 Task: Add an event with the title Project Lessons Learned Discussion, date '2023/10/15', time 9:15 AM to 11:15 AMand add a description: The Interview with Aman is a structured and focused conversation aimed at assessing their qualifications, skills, and suitability for a specific job role or position within the organization. The interview provides an opportunity for the hiring team to gather valuable information about the candidate's experience, abilities, and potential cultural fit., put the event into Green category . Add location for the event as: 654 Marais District, Paris, France, logged in from the account softage.3@softage.netand send the event invitation to softage.4@softage.net and softage.5@softage.net. Set a reminder for the event 12 hour before
Action: Mouse moved to (84, 90)
Screenshot: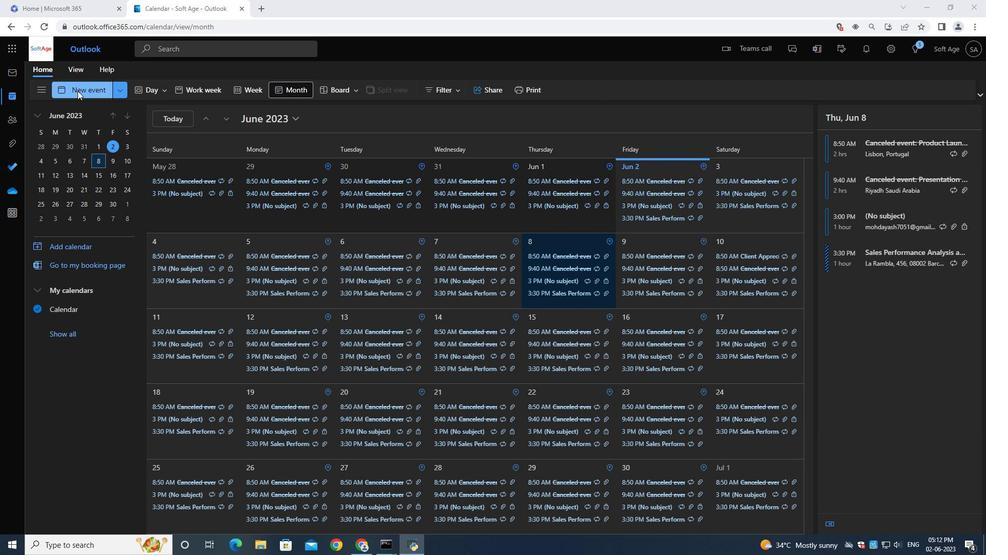 
Action: Mouse pressed left at (84, 90)
Screenshot: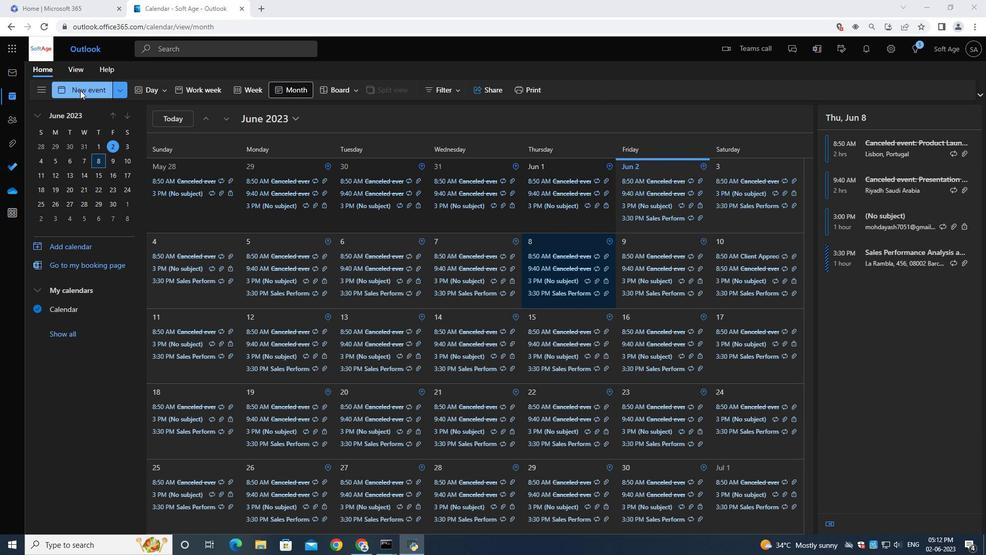 
Action: Mouse moved to (284, 155)
Screenshot: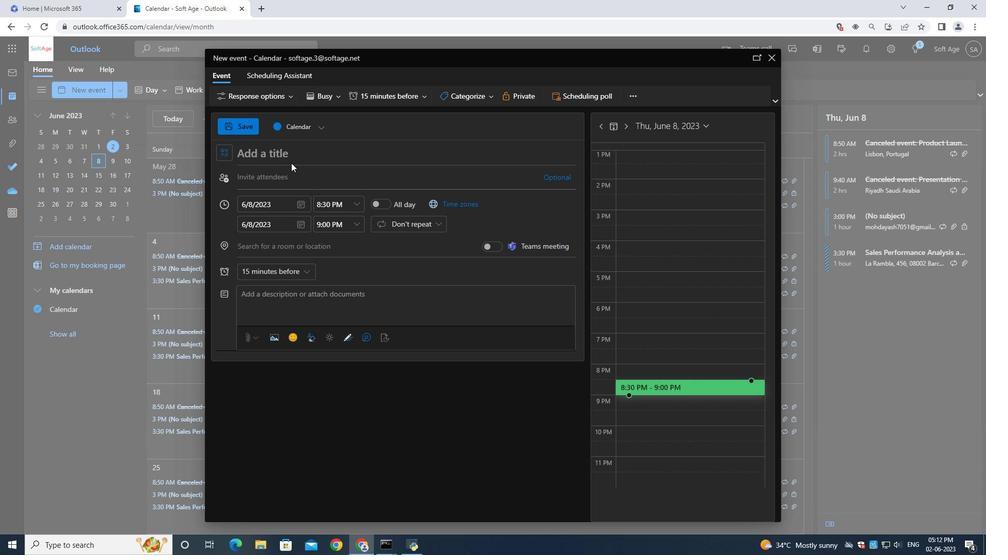 
Action: Mouse pressed left at (284, 155)
Screenshot: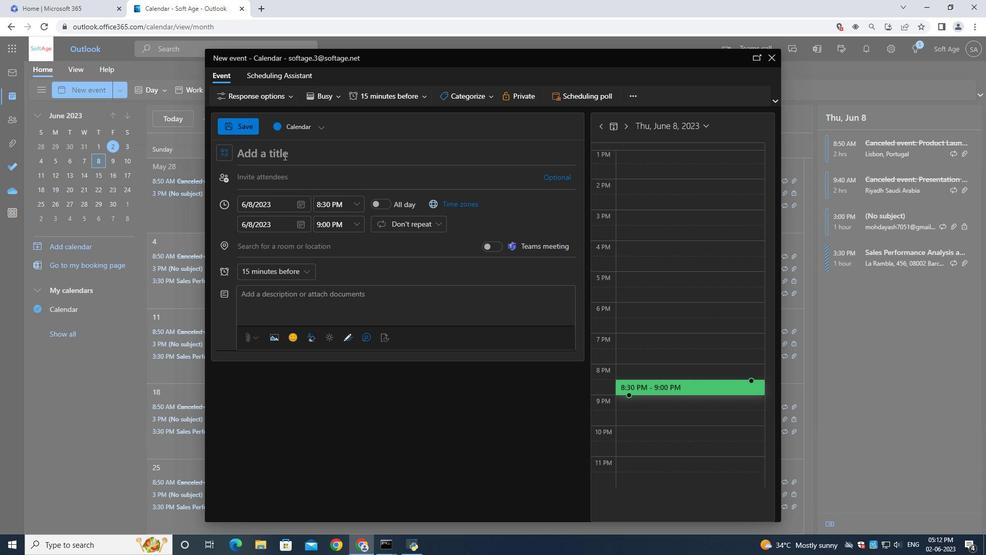 
Action: Mouse moved to (284, 155)
Screenshot: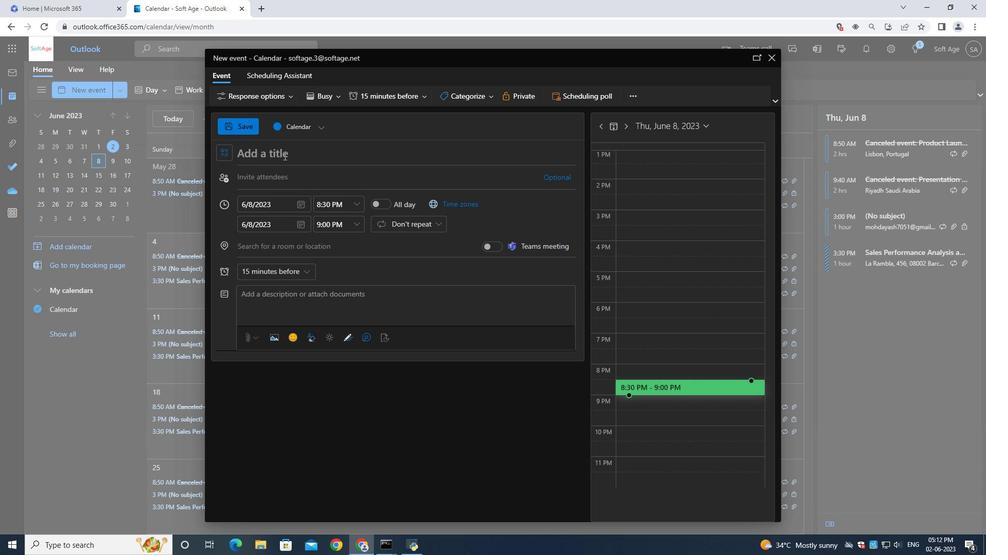 
Action: Key pressed <Key.shift>Project<Key.space><Key.shift>Lessons<Key.space><Key.shift>Learned<Key.space><Key.shift>Discussion
Screenshot: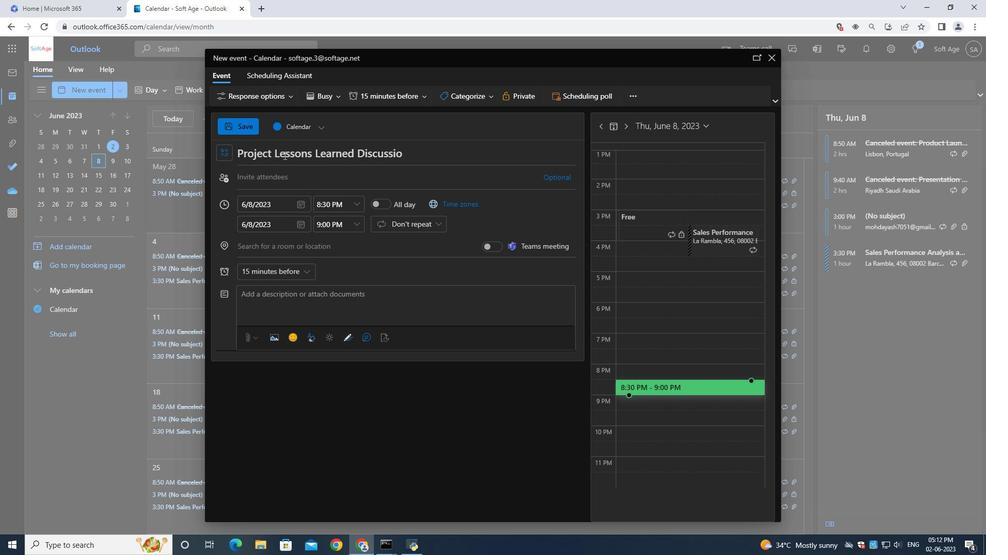 
Action: Mouse moved to (298, 207)
Screenshot: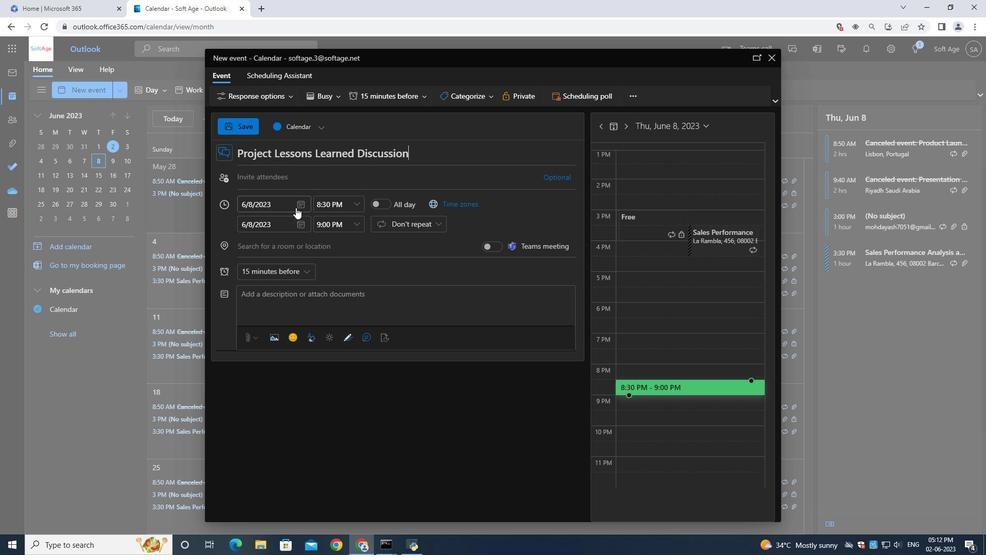 
Action: Mouse pressed left at (298, 207)
Screenshot: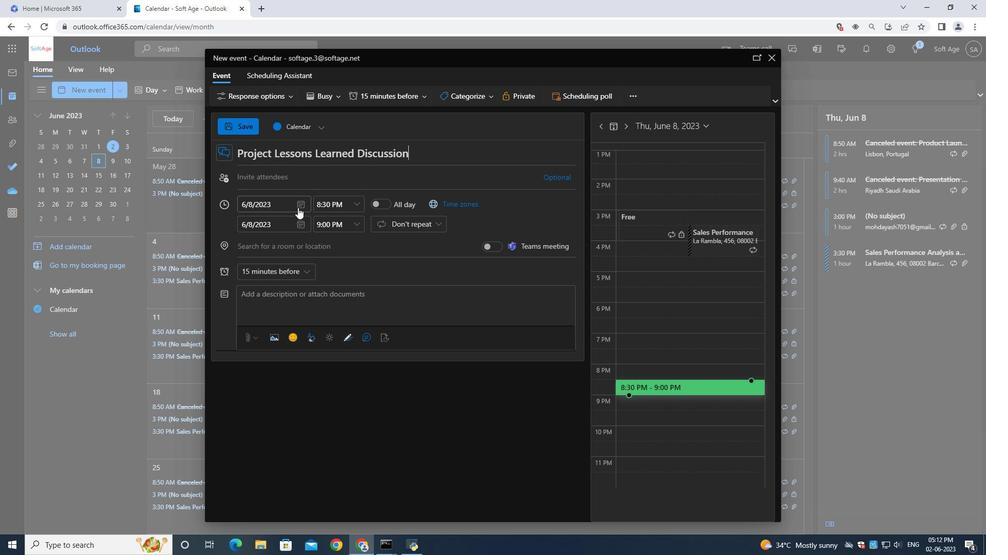 
Action: Mouse moved to (332, 223)
Screenshot: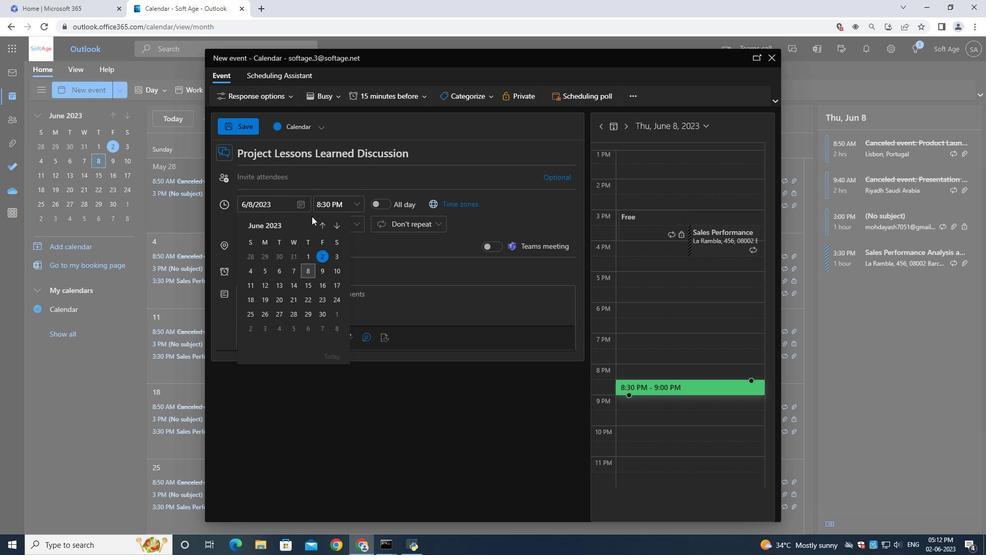 
Action: Mouse pressed left at (332, 223)
Screenshot: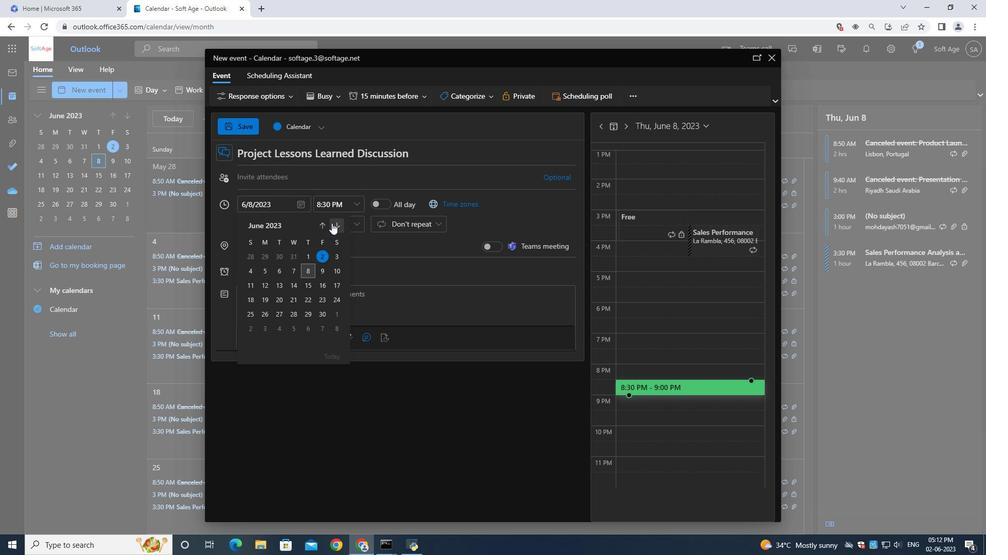 
Action: Mouse pressed left at (332, 223)
Screenshot: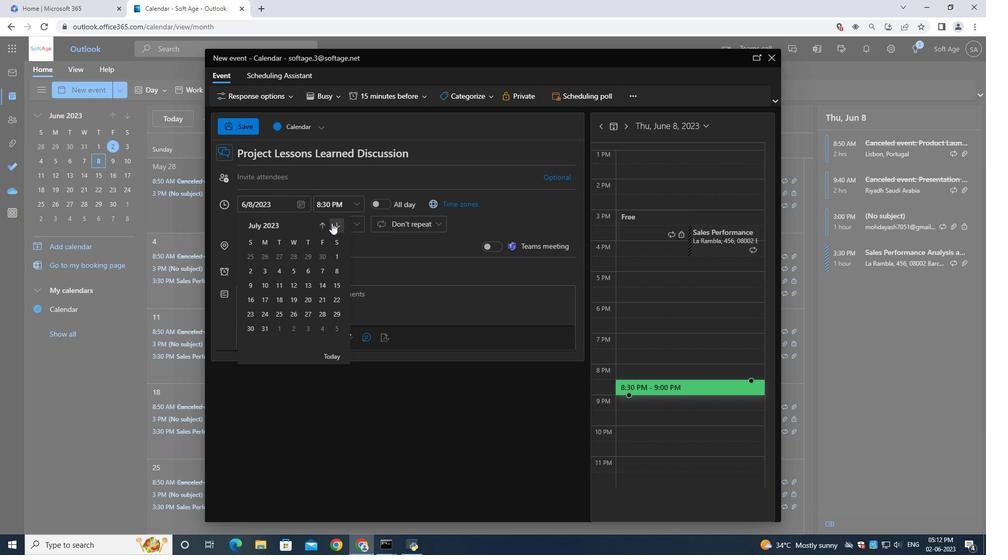 
Action: Mouse pressed left at (332, 223)
Screenshot: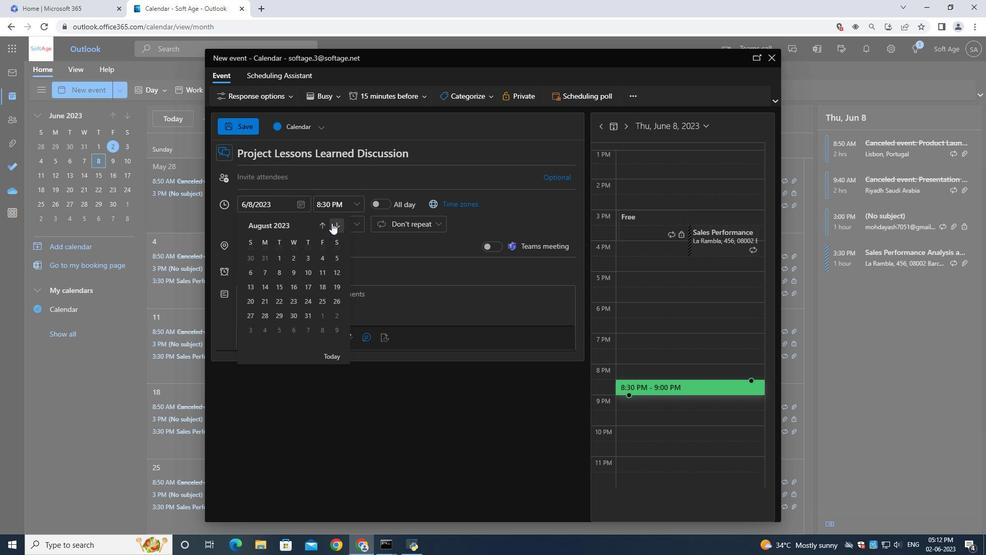
Action: Mouse pressed left at (332, 223)
Screenshot: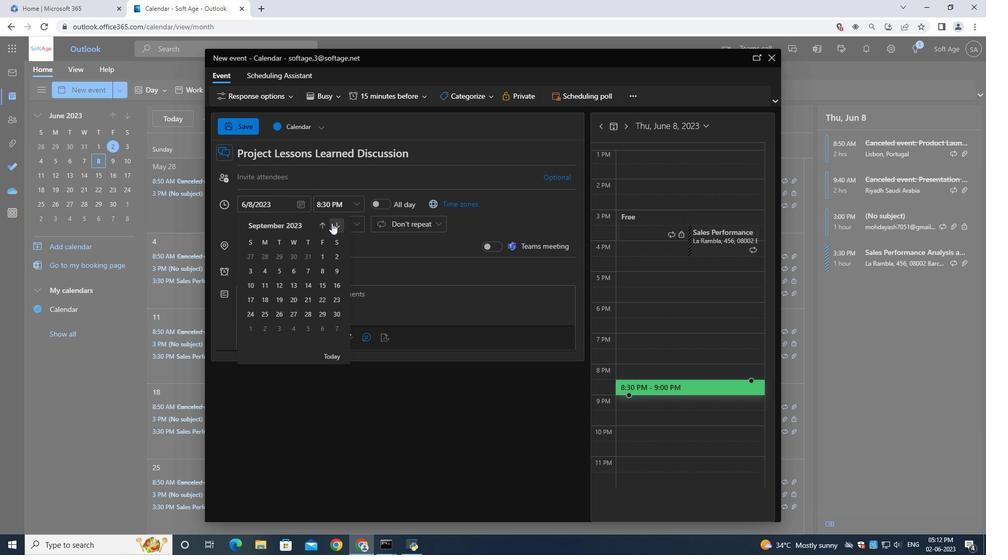 
Action: Mouse moved to (248, 286)
Screenshot: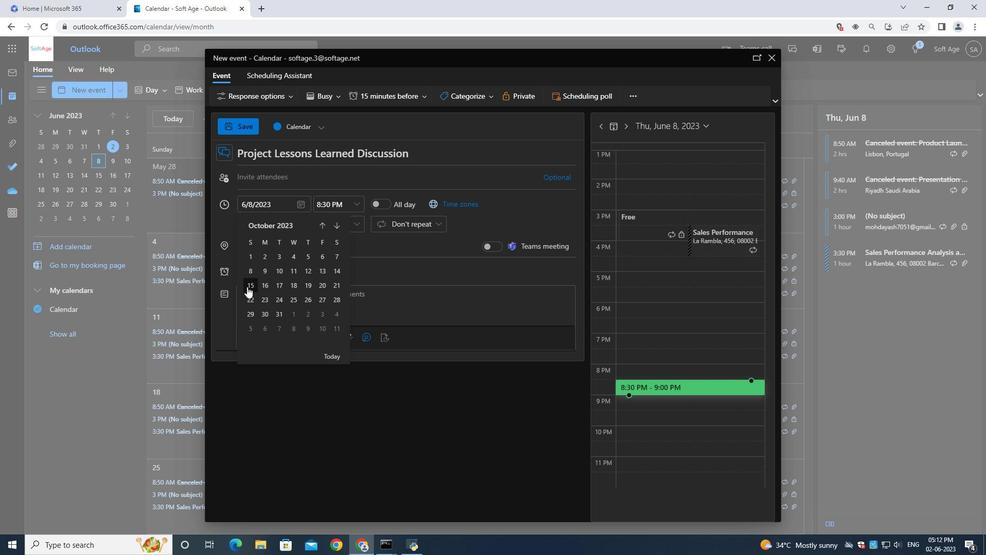 
Action: Mouse pressed left at (248, 286)
Screenshot: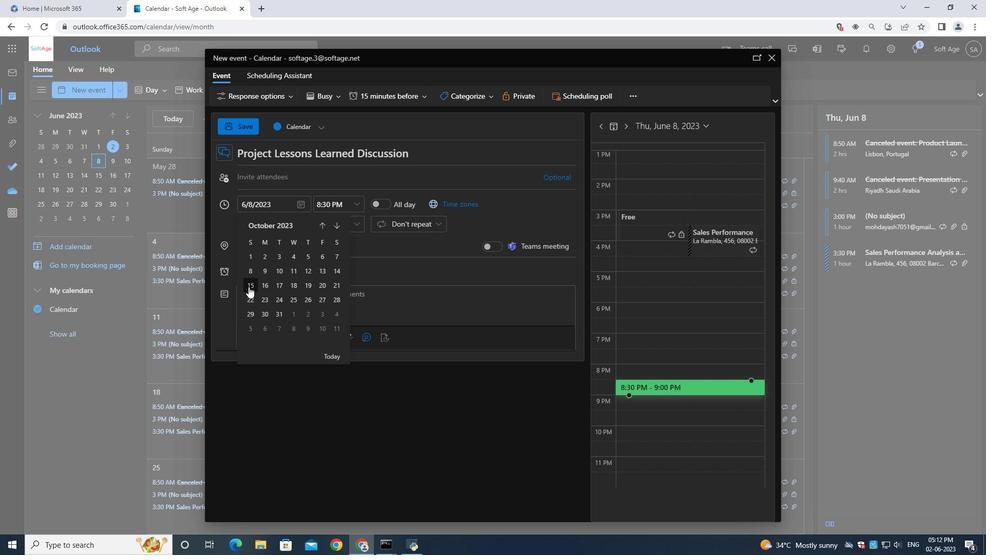 
Action: Mouse moved to (333, 207)
Screenshot: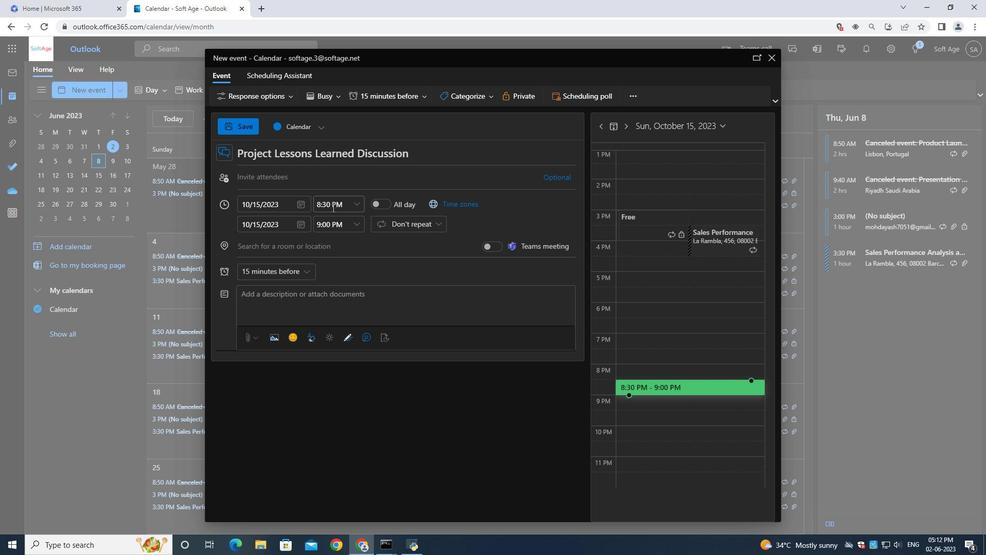
Action: Mouse pressed left at (333, 207)
Screenshot: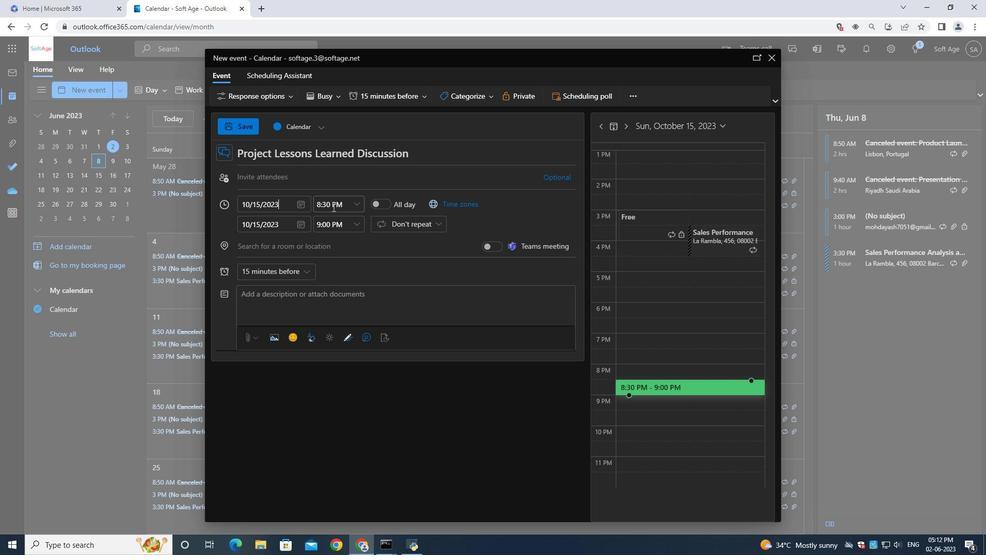 
Action: Key pressed 9<Key.shift_r>:15<Key.shift>AM
Screenshot: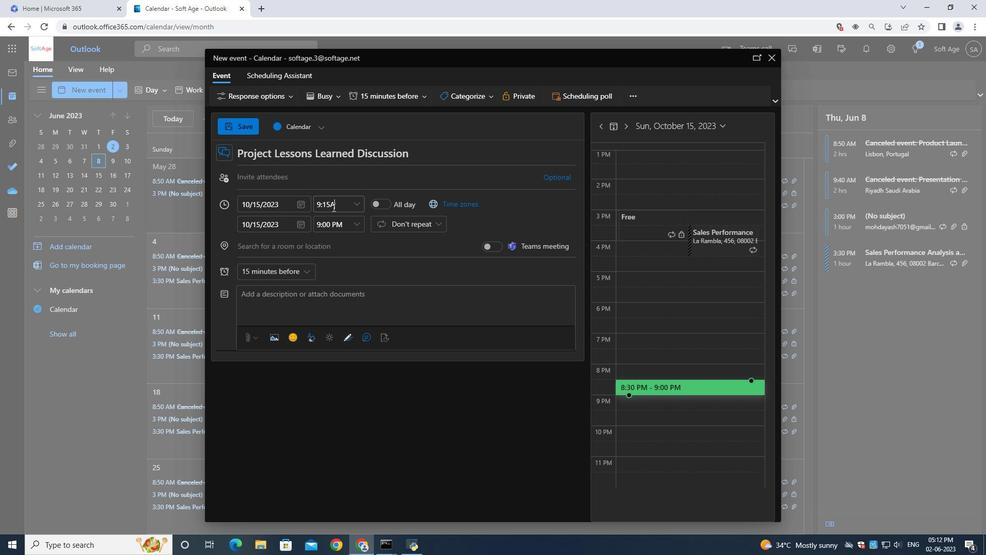 
Action: Mouse moved to (336, 223)
Screenshot: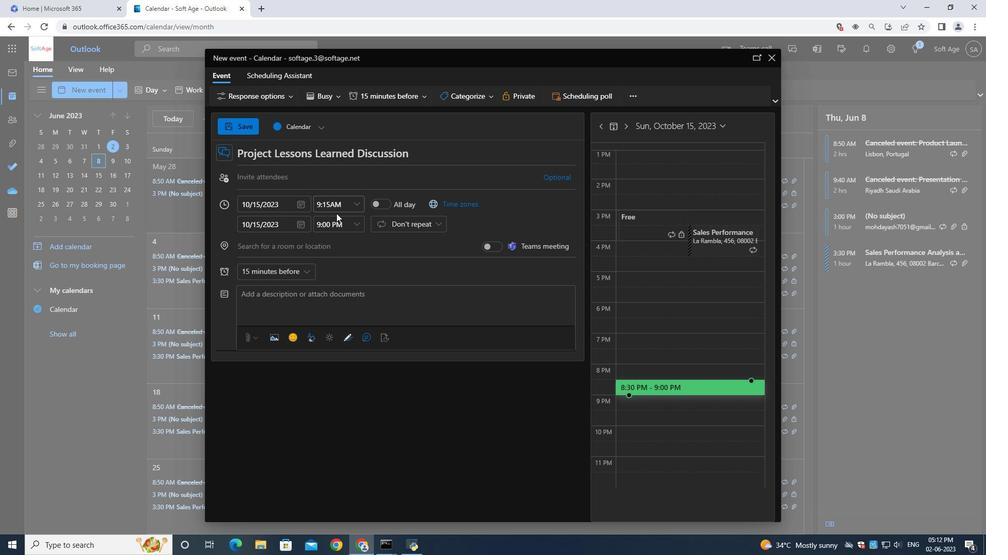 
Action: Mouse pressed left at (336, 223)
Screenshot: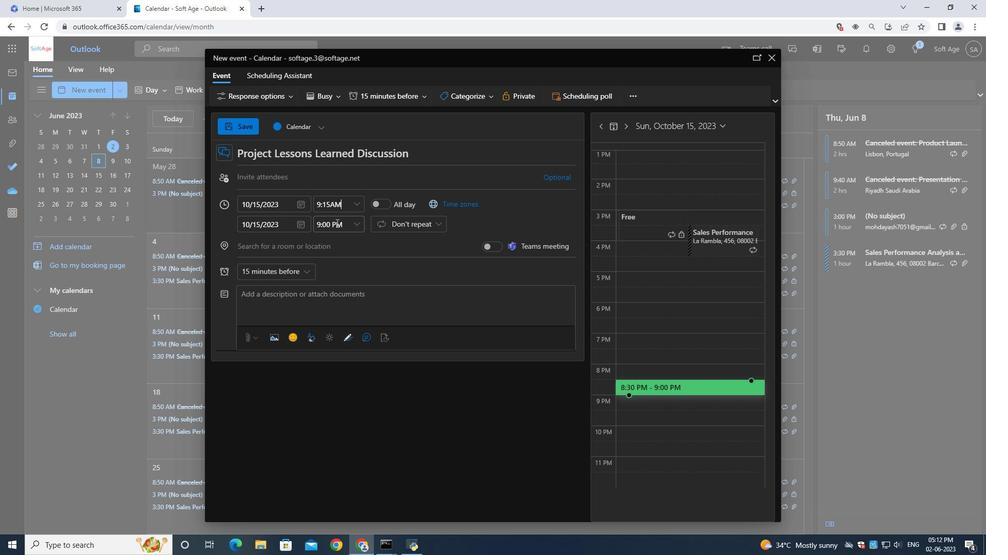
Action: Key pressed 11<Key.shift_r>:15<Key.shift>AM
Screenshot: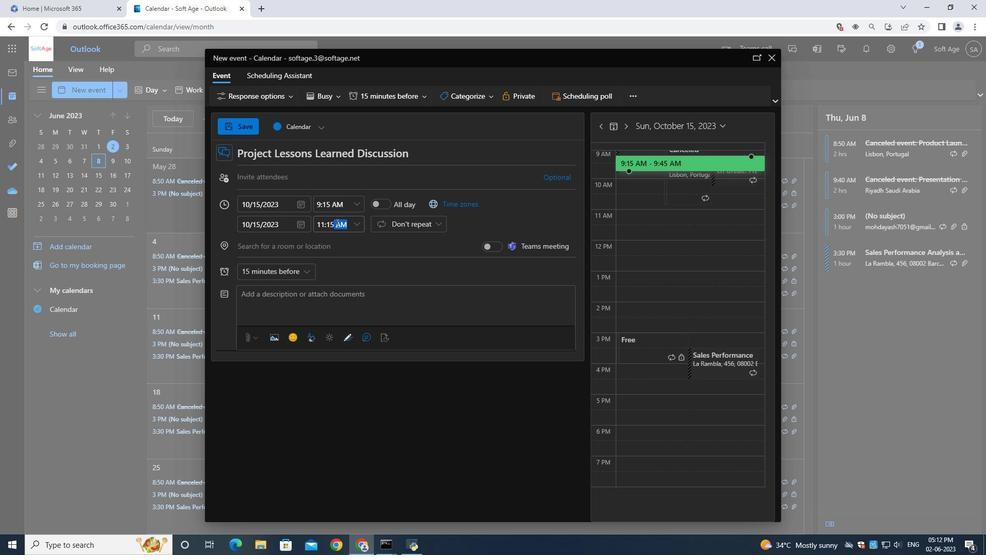 
Action: Mouse moved to (272, 296)
Screenshot: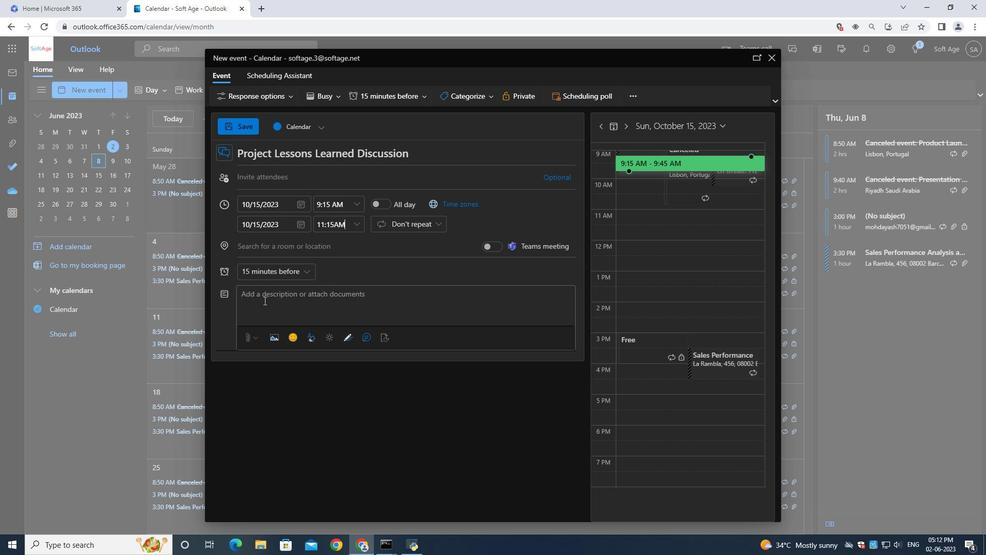 
Action: Mouse pressed left at (272, 296)
Screenshot: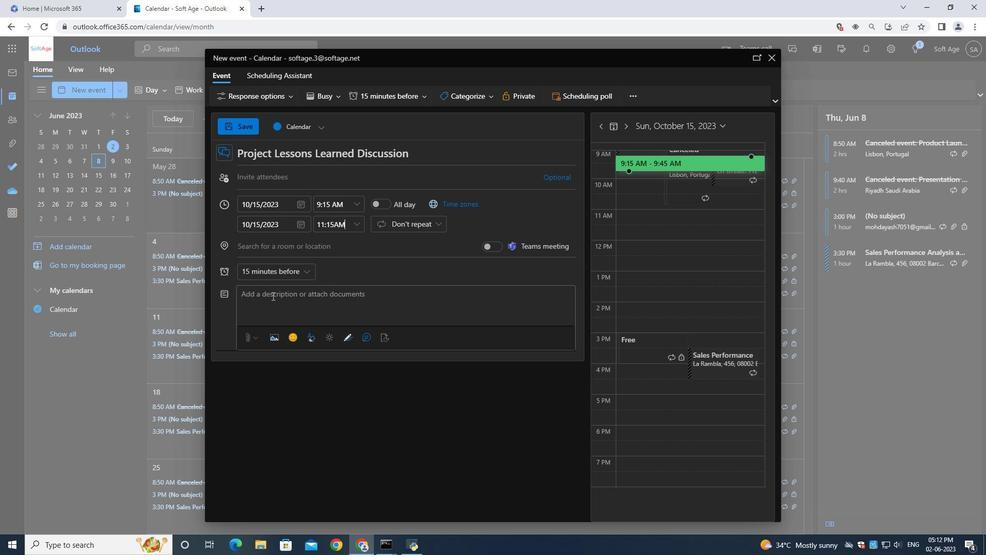 
Action: Key pressed <Key.shift>The<Key.space><Key.shift>Interview<Key.space>with<Key.space><Key.shift><Key.shift><Key.shift><Key.shift><Key.shift><Key.shift><Key.shift><Key.shift><Key.shift><Key.shift><Key.shift><Key.shift>Aman<Key.space>is<Key.space>a<Key.space>structured<Key.space>and<Key.space>focused<Key.space>conversation<Key.space>aimed<Key.space>at<Key.space>assessing<Key.space>their<Key.space>qualifications,<Key.space><Key.shift>S<Key.backspace>skills,a<Key.backspace><Key.space>and<Key.space>suitability<Key.space>for<Key.space>a<Key.space>specific<Key.space>job<Key.space>role<Key.space>or<Key.space>position<Key.space>within<Key.space>the<Key.space>organization.<Key.space><Key.shift>The<Key.space>inter==<Key.backspace><Key.backspace><Key.backspace><Key.backspace><Key.backspace><Key.backspace><Key.backspace><Key.shift>Interview<Key.space>provides<Key.space>an<Key.space>opportunity<Key.space>for<Key.space>hiring<Key.space>team<Key.space>to<Key.space>gather<Key.space>valuable<Key.space>information<Key.space>about<Key.space>the<Key.space>candidate's<Key.space>experience,<Key.space>abilities<Key.space><Key.backspace>,<Key.space>and<Key.space>potential<Key.space>cil<Key.backspace><Key.backspace>ultural<Key.space>fit.
Screenshot: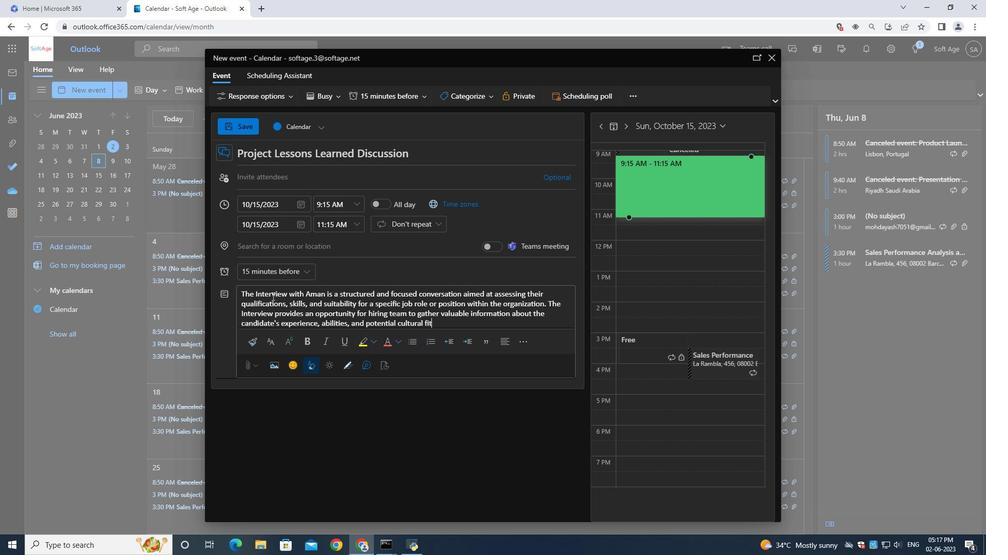 
Action: Mouse moved to (467, 89)
Screenshot: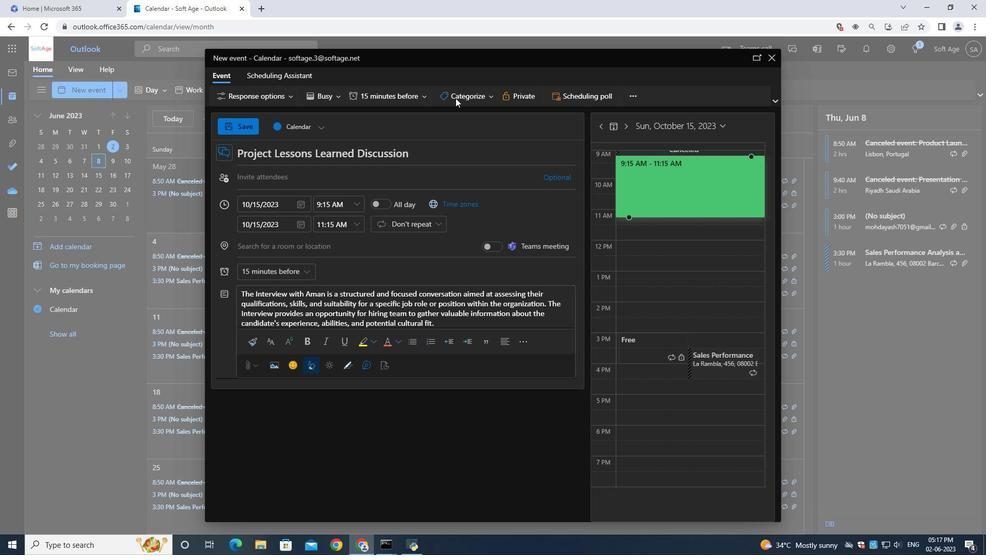 
Action: Mouse pressed left at (467, 89)
Screenshot: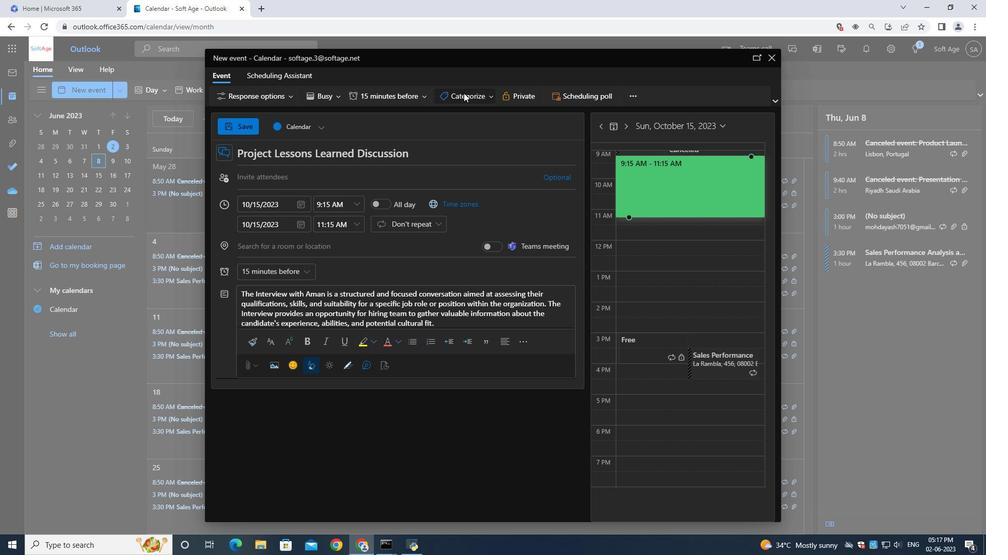 
Action: Mouse moved to (465, 127)
Screenshot: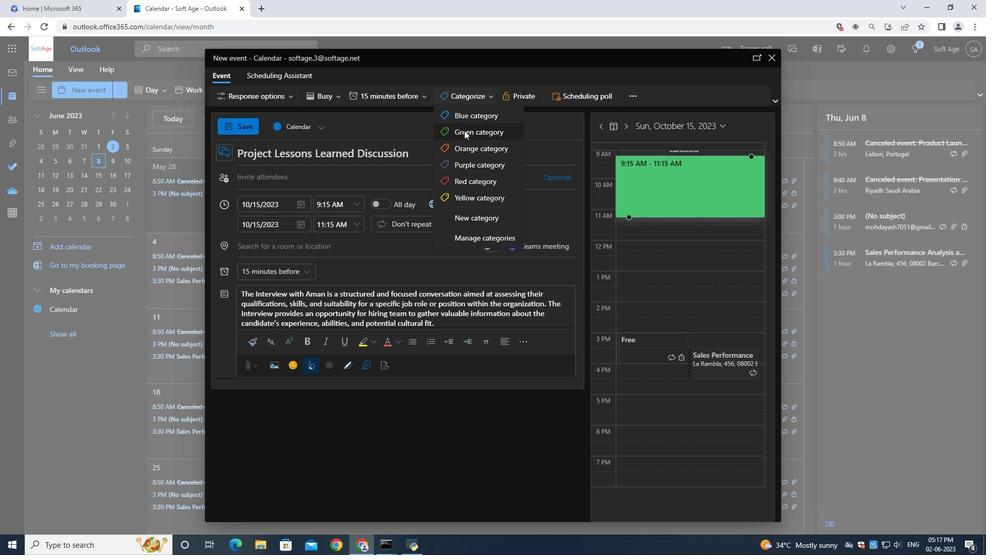 
Action: Mouse pressed left at (465, 127)
Screenshot: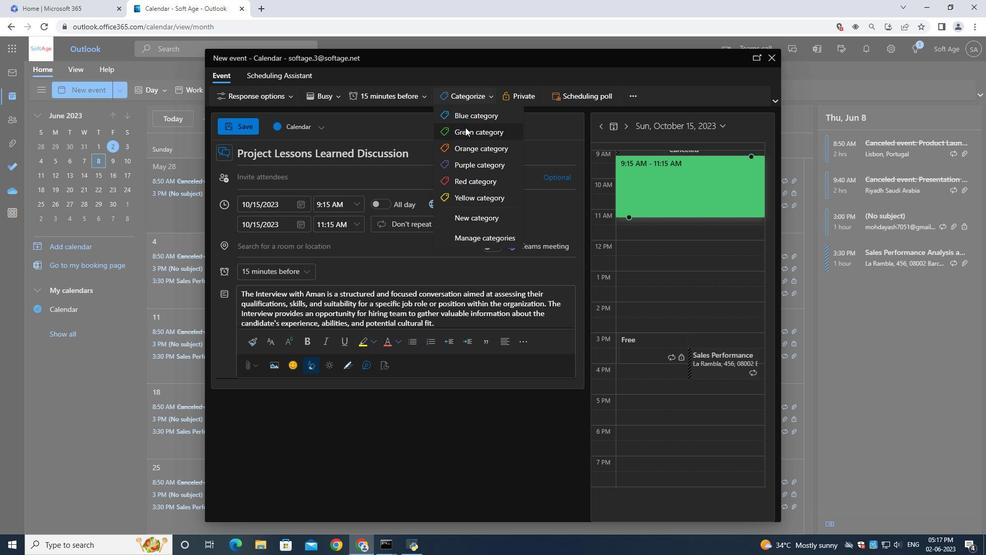 
Action: Mouse moved to (262, 246)
Screenshot: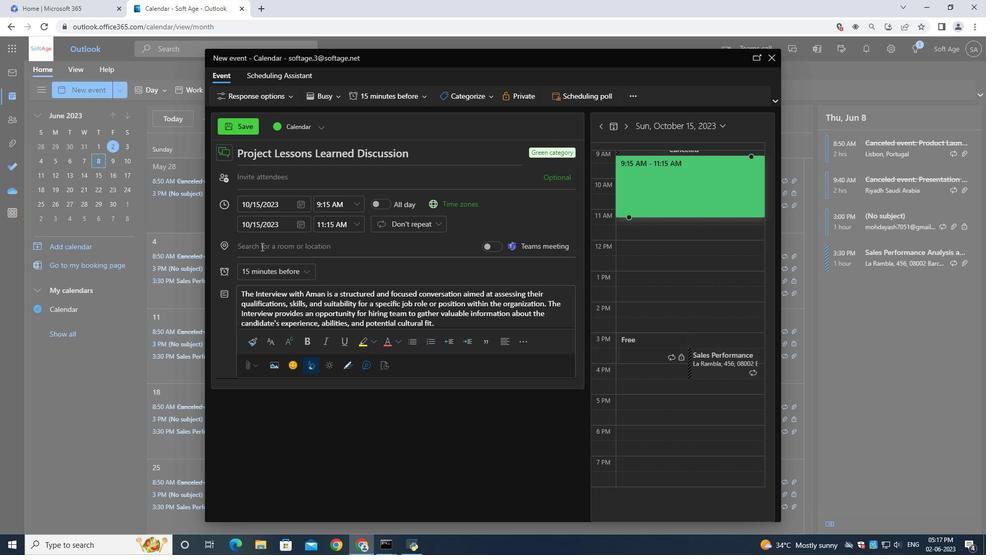 
Action: Mouse pressed left at (262, 246)
Screenshot: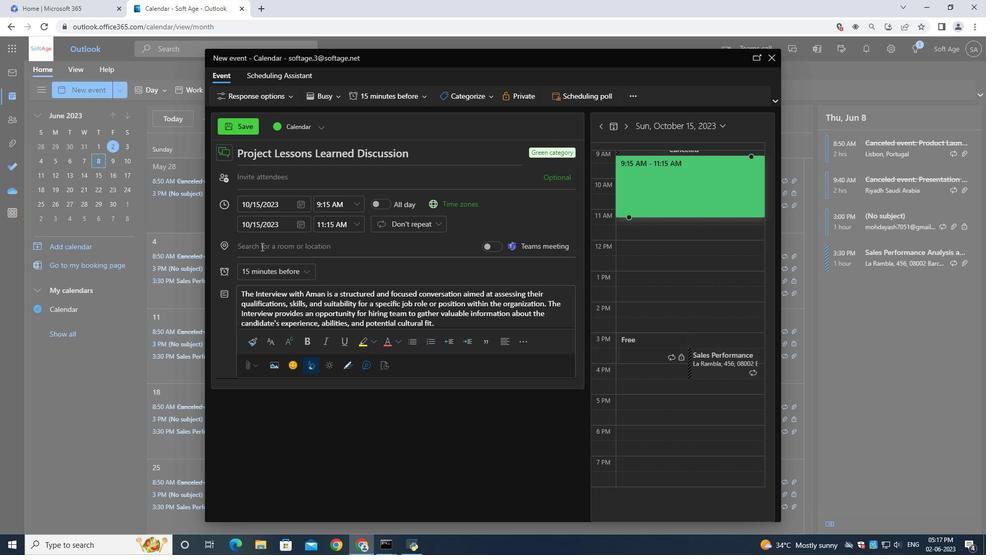 
Action: Key pressed 654<Key.space><Key.shift>MAr<Key.backspace><Key.backspace>arais<Key.space><Key.shift>Sistict<Key.backspace><Key.backspace><Key.backspace><Key.backspace><Key.backspace><Key.backspace><Key.backspace><Key.shift>D
Screenshot: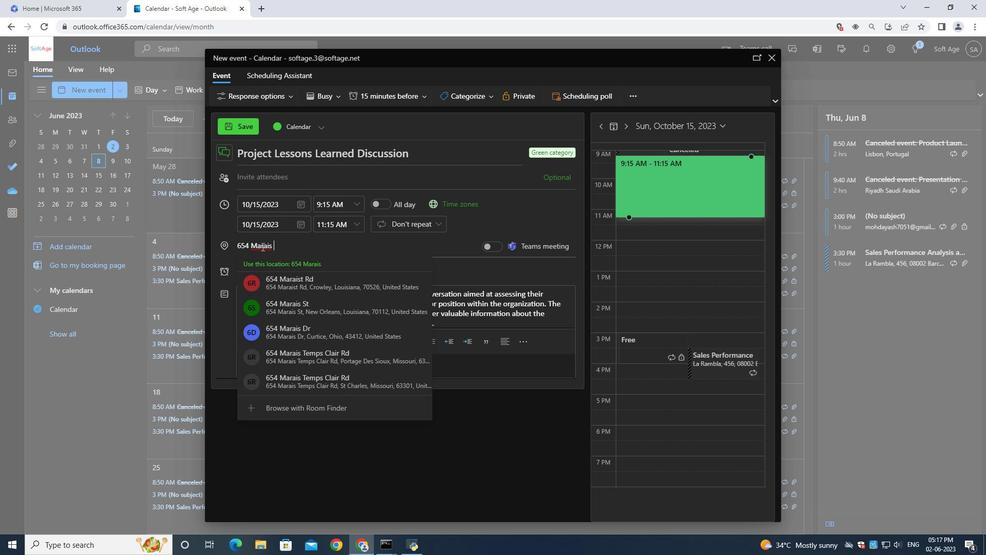 
Action: Mouse moved to (328, 241)
Screenshot: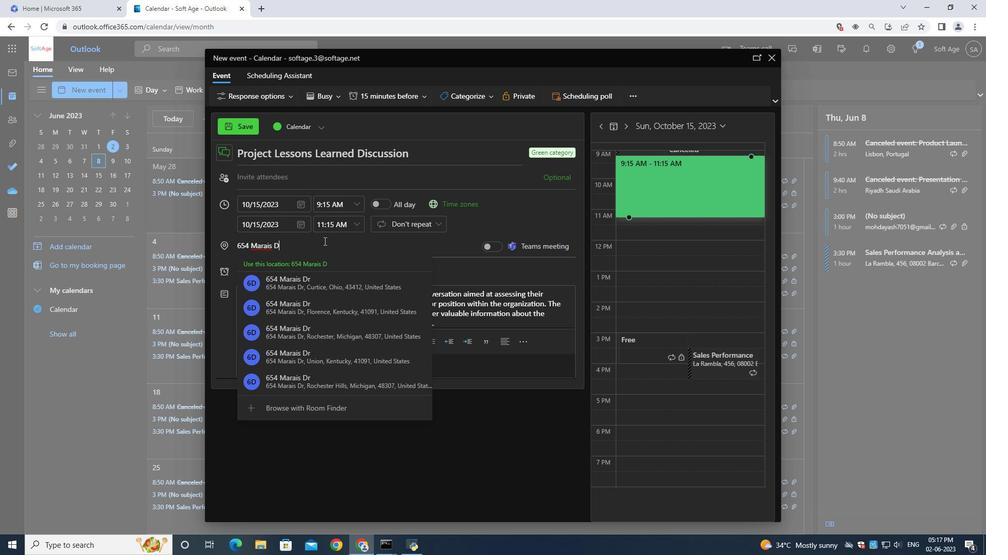 
Action: Key pressed <Key.backspace><Key.backspace><Key.backspace><Key.backspace>is<Key.space><Key.shift><Key.shift><Key.shift><Key.shift><Key.shift><Key.shift><Key.shift><Key.shift><Key.shift><Key.shift><Key.shift><Key.shift><Key.shift><Key.shift><Key.shift><Key.shift><Key.shift><Key.shift><Key.shift><Key.shift><Key.shift><Key.shift><Key.shift><Key.shift><Key.shift><Key.shift><Key.shift><Key.shift><Key.shift><Key.shift><Key.shift><Key.shift><Key.shift><Key.shift><Key.shift><Key.shift><Key.shift><Key.shift><Key.shift><Key.shift><Key.shift><Key.shift><Key.shift><Key.shift><Key.shift><Key.shift><Key.shift><Key.shift><Key.shift><Key.shift><Key.shift><Key.shift><Key.shift><Key.shift><Key.shift><Key.shift><Key.shift><Key.shift><Key.shift><Key.shift><Key.shift>District<Key.space>,<Key.shift>Pari<Key.backspace><Key.backspace><Key.backspace><Key.backspace><Key.space><Key.shift>Paris,<Key.space><Key.shift>France
Screenshot: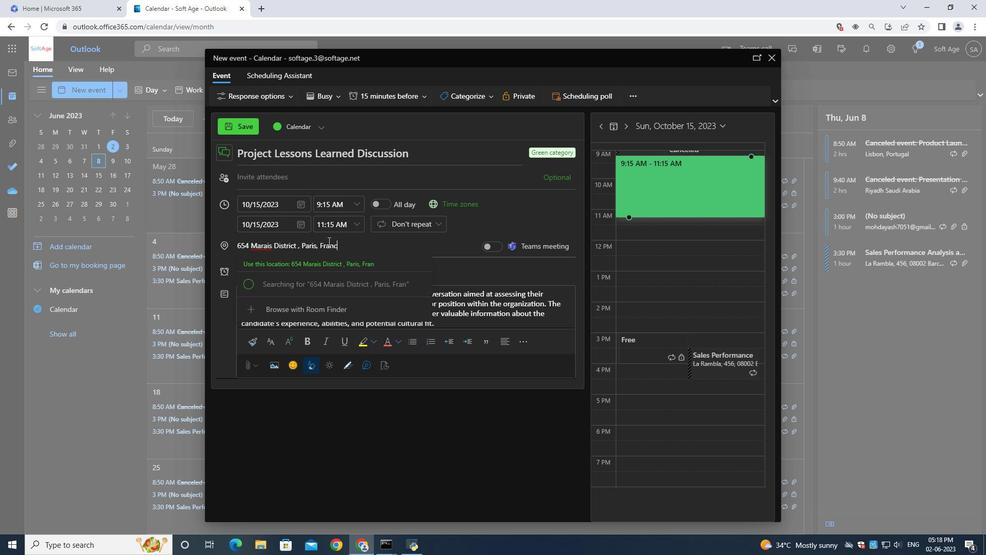 
Action: Mouse moved to (273, 173)
Screenshot: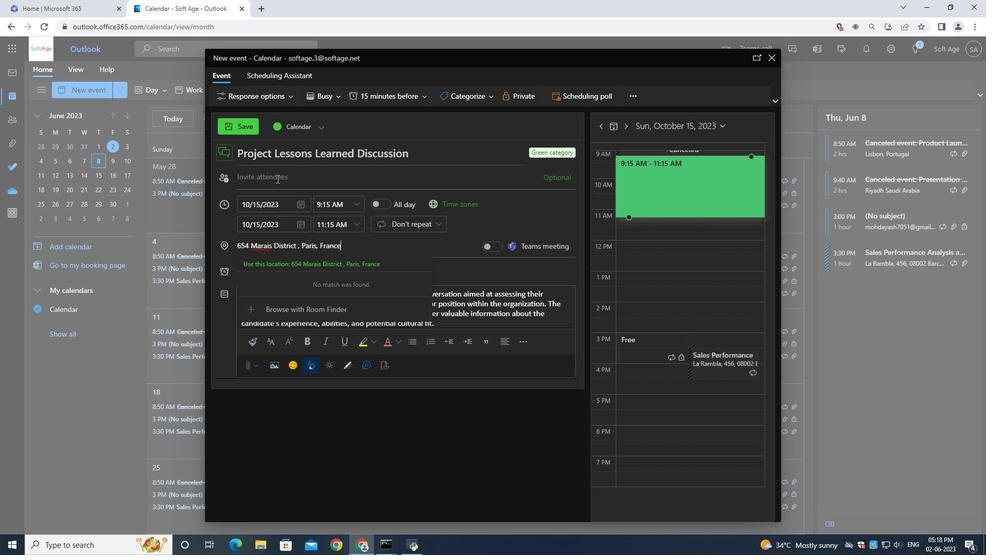 
Action: Mouse pressed left at (273, 173)
Screenshot: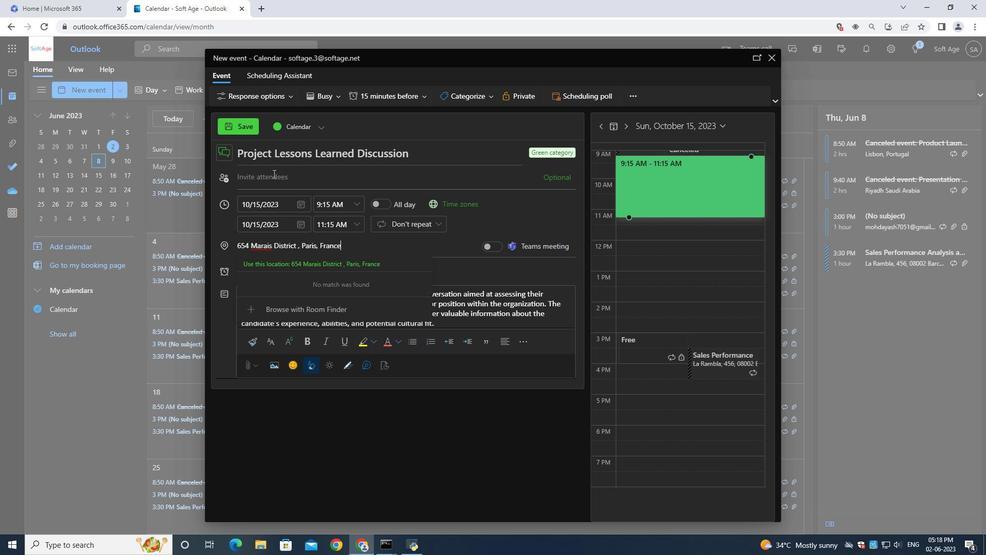 
Action: Key pressed <Key.shift>Softage.4<Key.shift>@sofytage<Key.backspace><Key.backspace><Key.backspace><Key.backspace><Key.backspace><Key.backspace>ftage.net
Screenshot: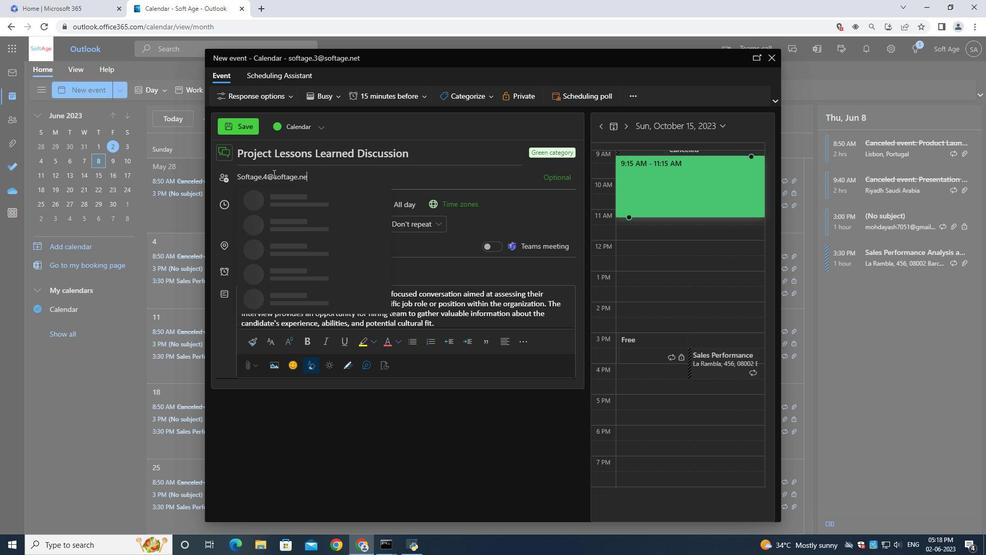 
Action: Mouse moved to (293, 203)
Screenshot: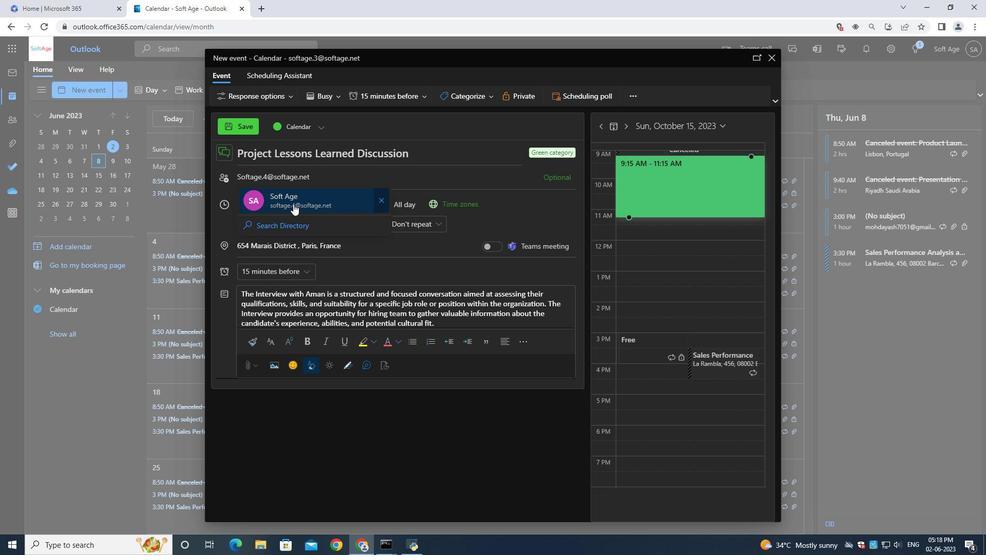 
Action: Mouse pressed left at (293, 203)
Screenshot: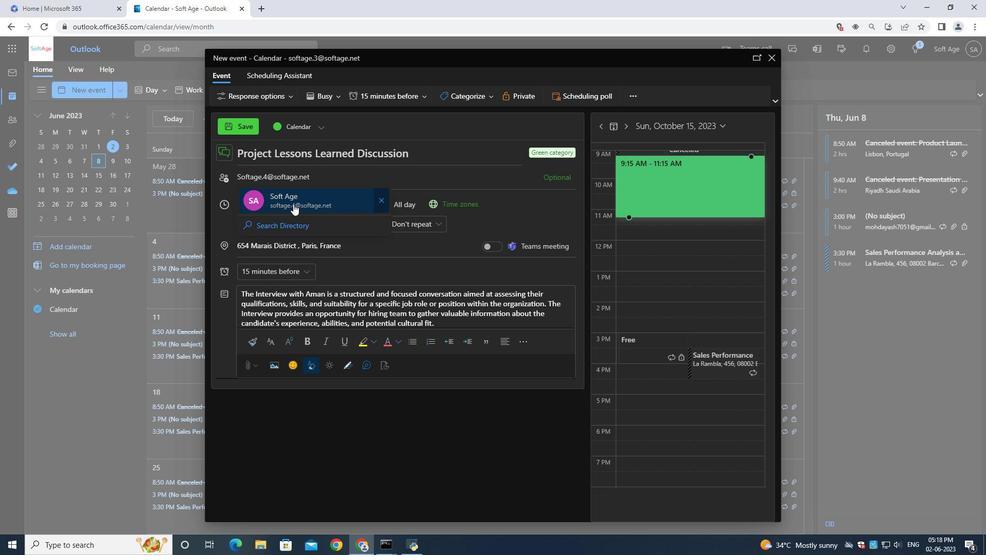 
Action: Key pressed <Key.shift>softage.5<Key.shift>@softage.net
Screenshot: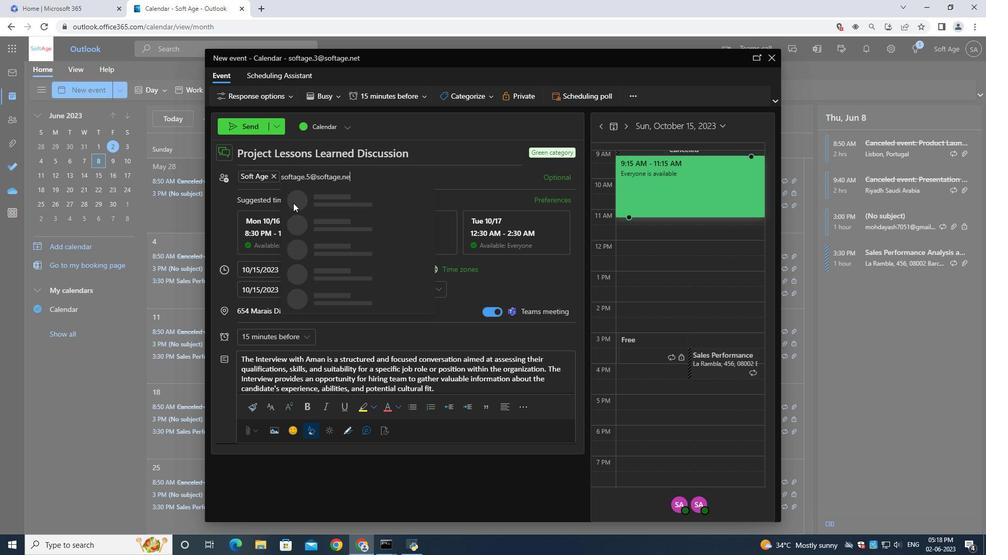 
Action: Mouse moved to (329, 196)
Screenshot: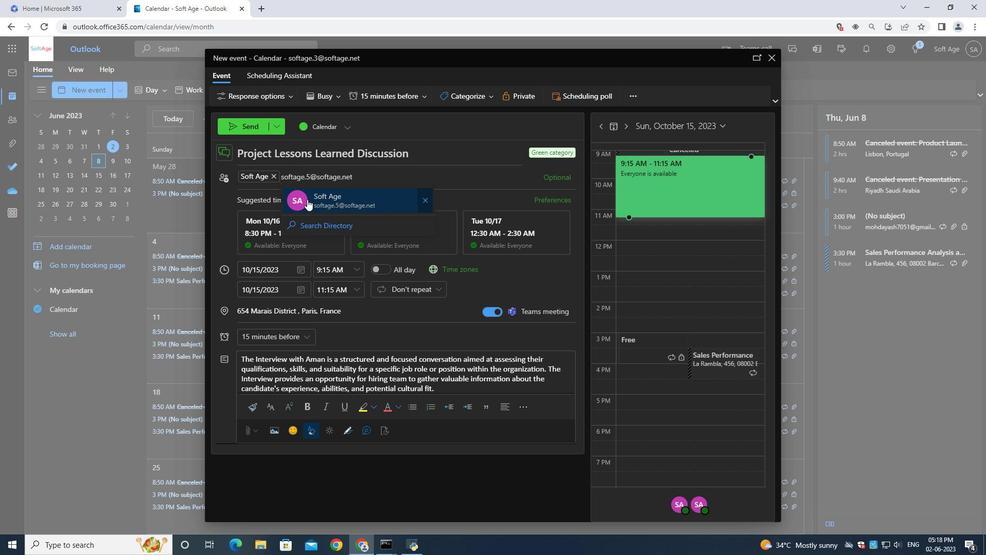 
Action: Mouse pressed left at (329, 196)
Screenshot: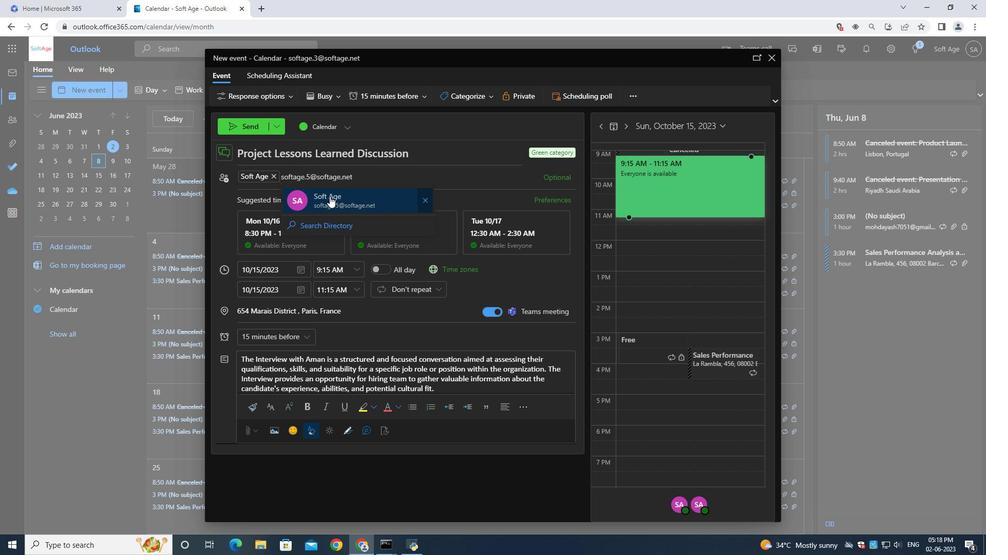 
Action: Mouse moved to (262, 340)
Screenshot: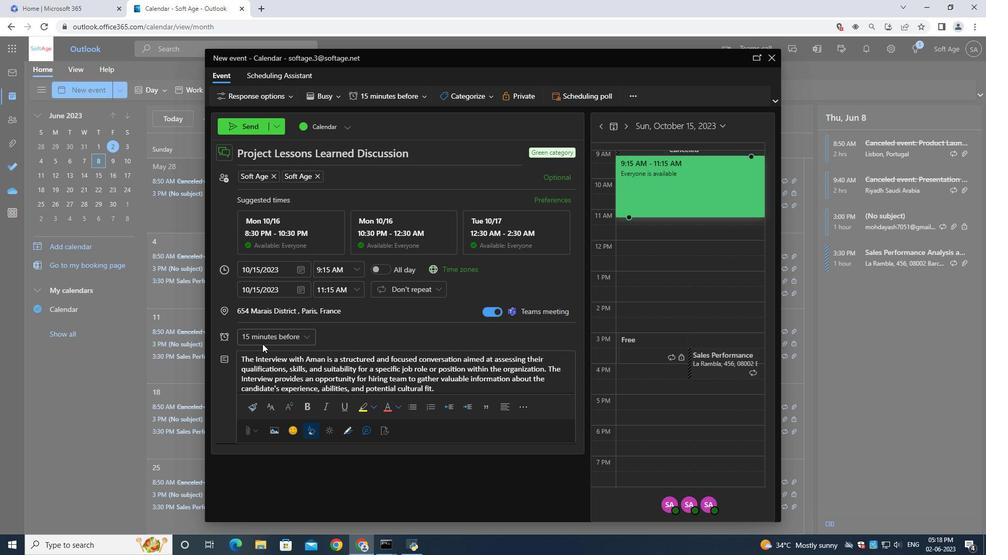
Action: Mouse pressed left at (262, 340)
Screenshot: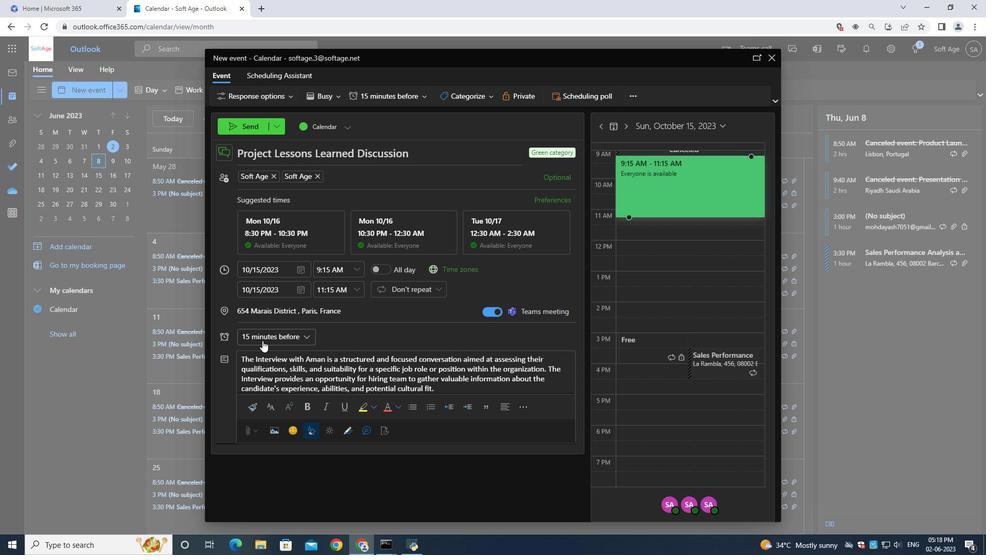 
Action: Mouse moved to (277, 265)
Screenshot: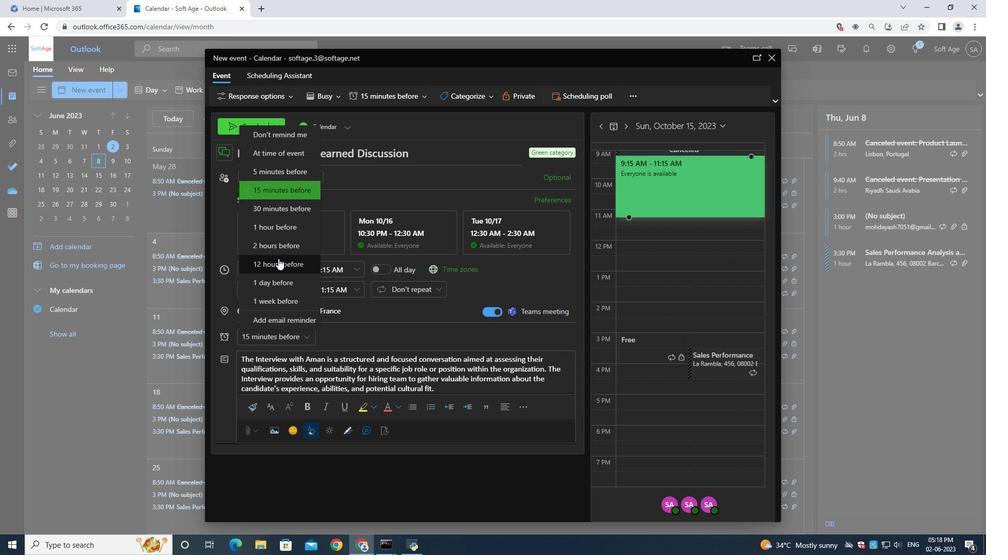 
Action: Mouse pressed left at (277, 265)
Screenshot: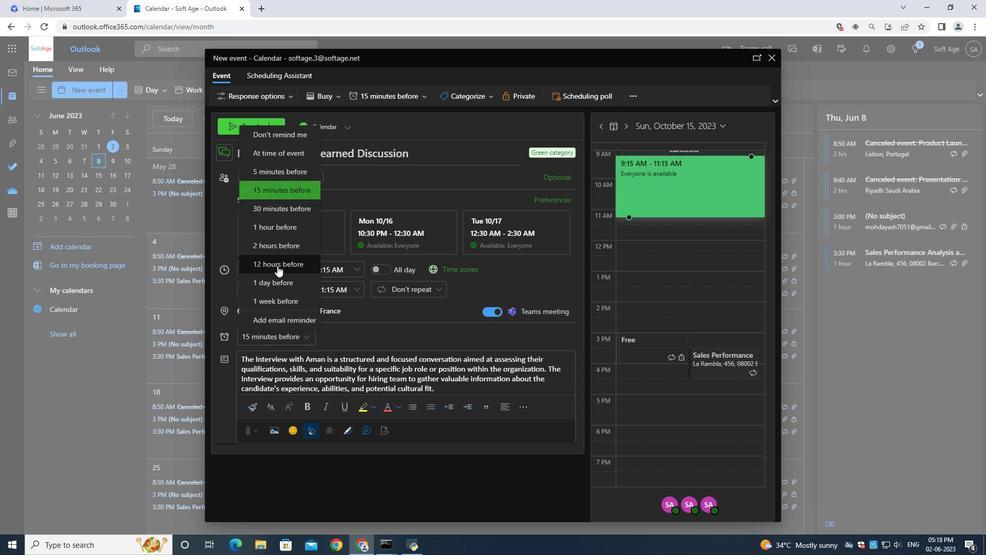 
Action: Mouse moved to (248, 128)
Screenshot: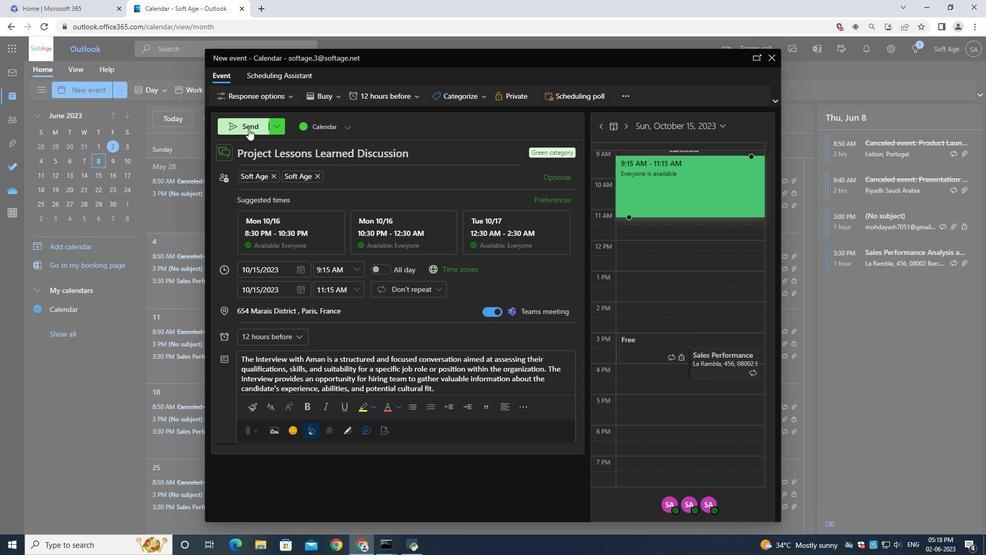 
Action: Mouse pressed left at (248, 128)
Screenshot: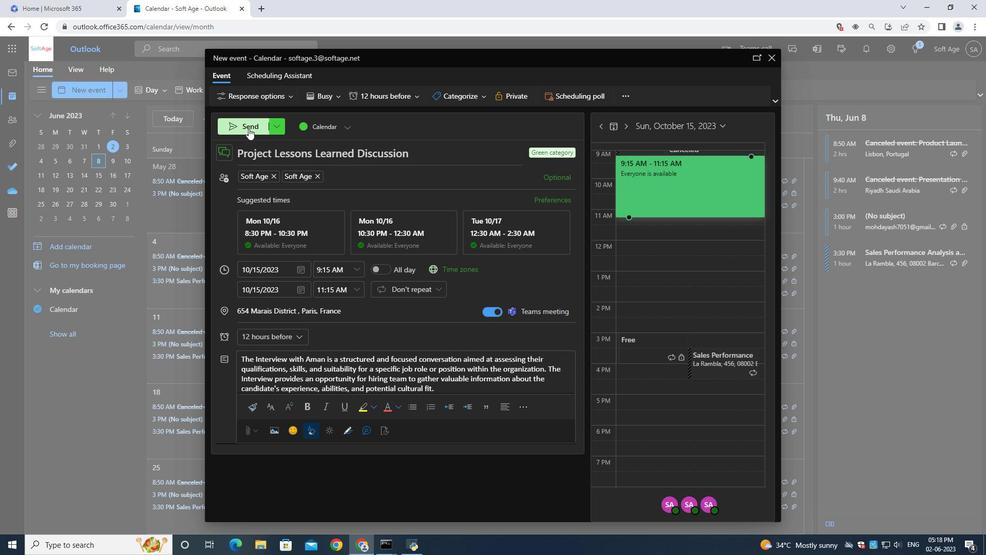 
